 Task: Select the snap to grid.
Action: Mouse moved to (138, 118)
Screenshot: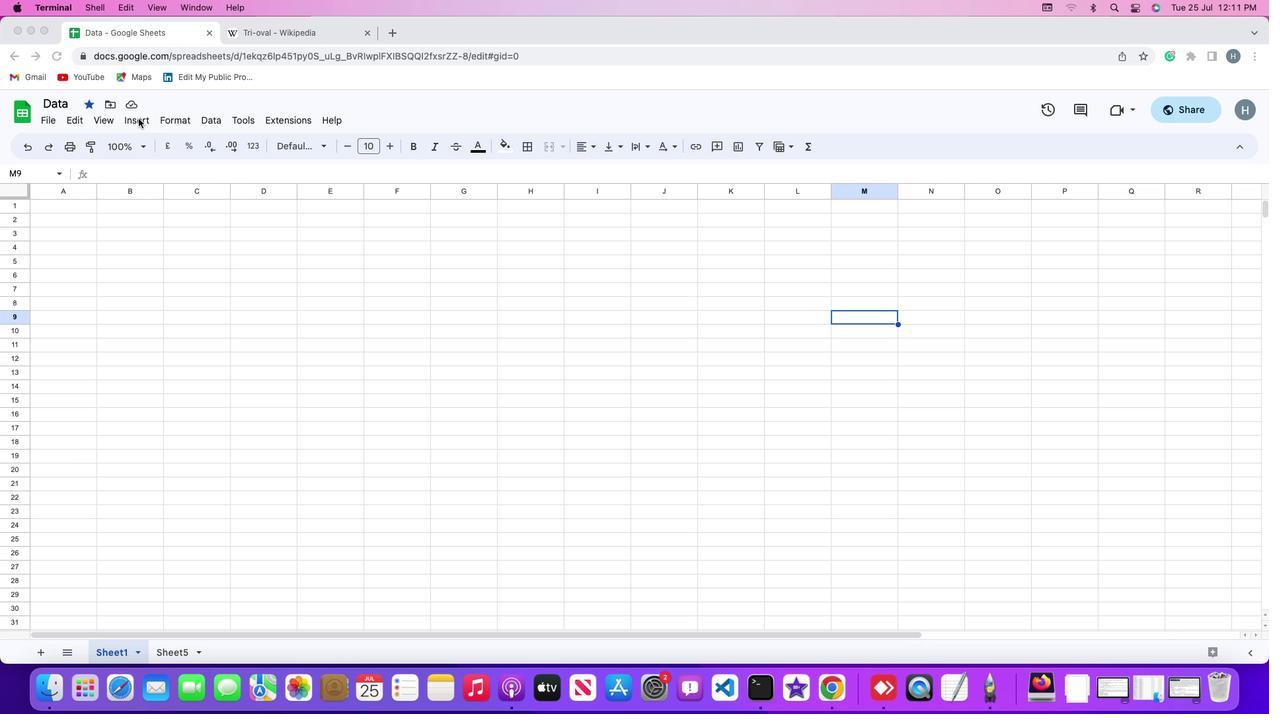 
Action: Mouse pressed left at (138, 118)
Screenshot: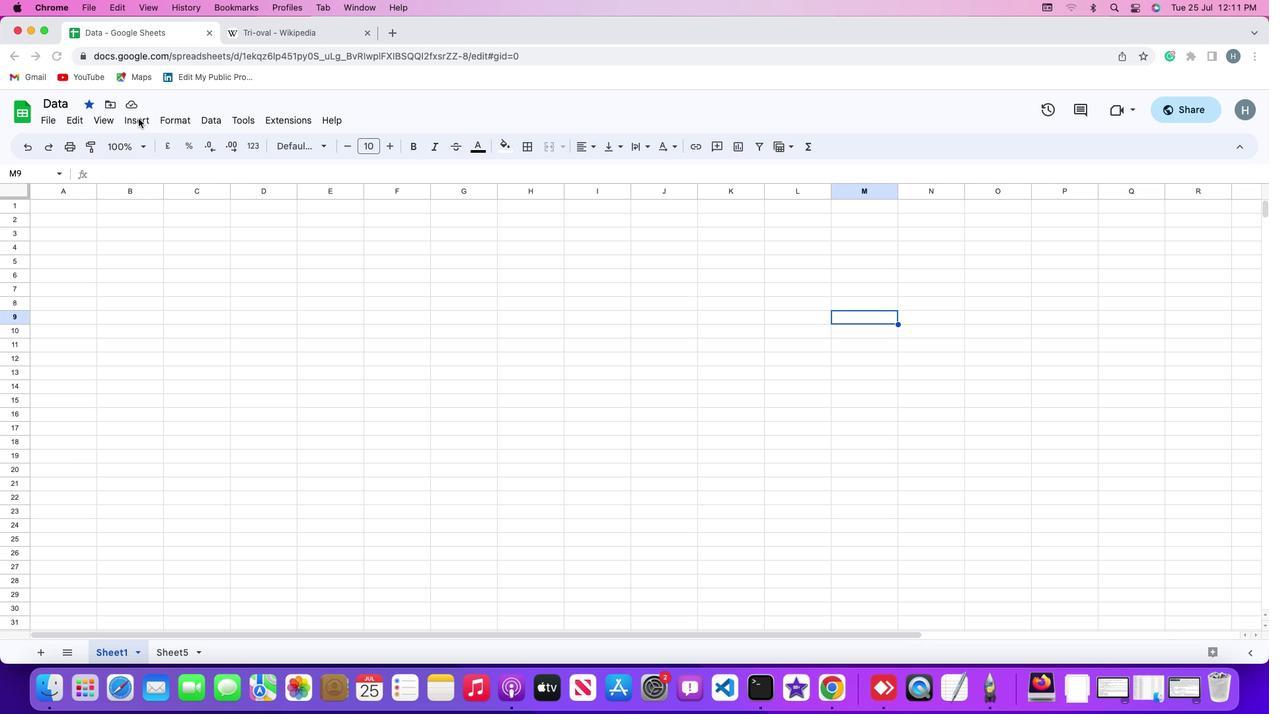 
Action: Mouse moved to (139, 117)
Screenshot: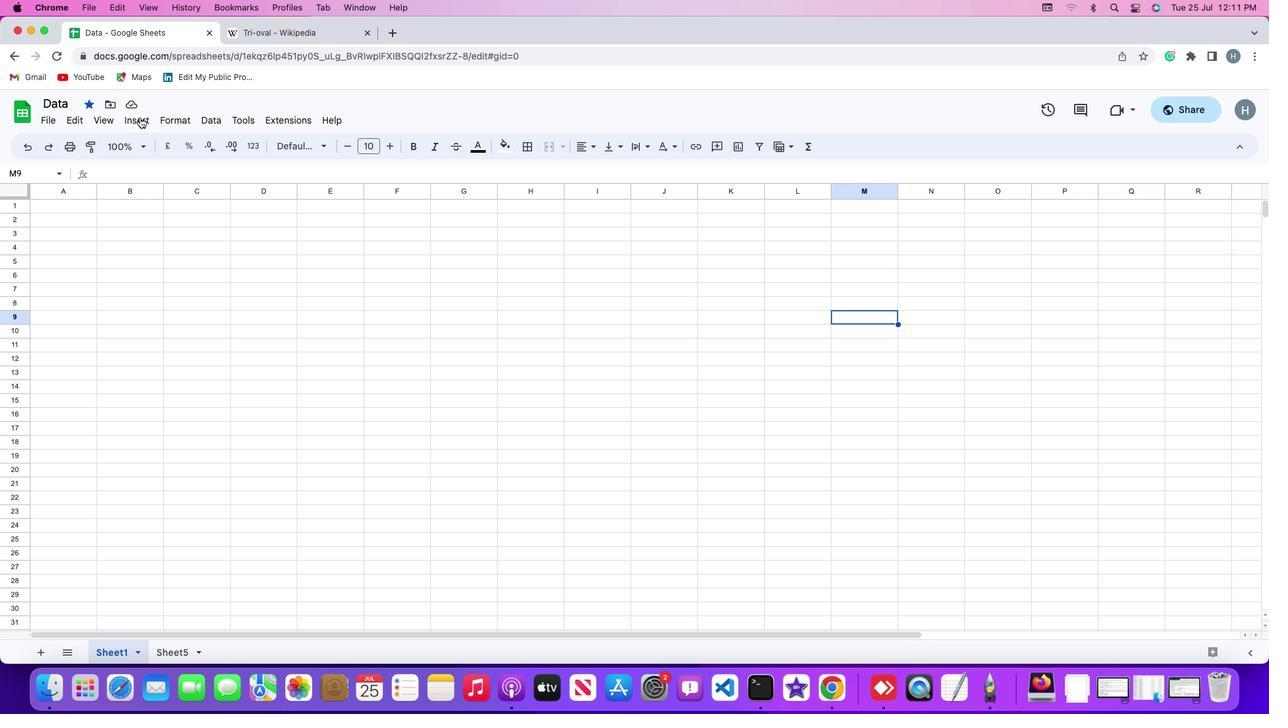 
Action: Mouse pressed left at (139, 117)
Screenshot: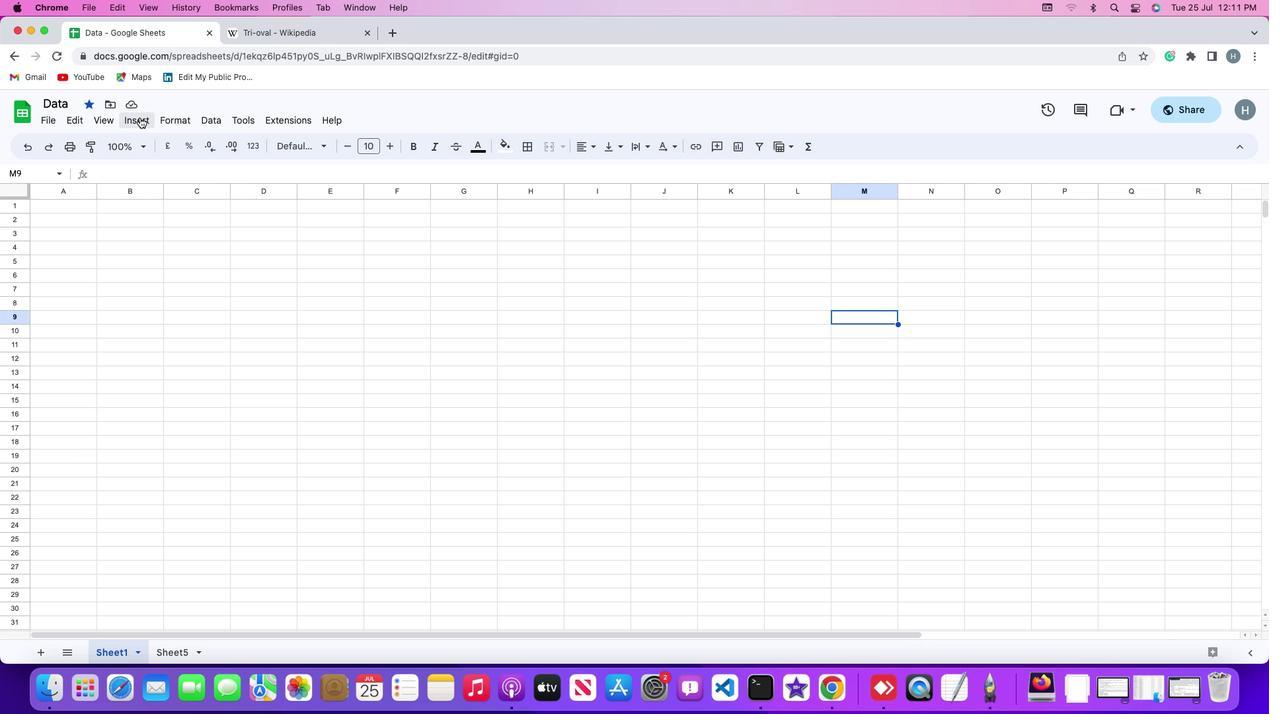 
Action: Mouse moved to (183, 301)
Screenshot: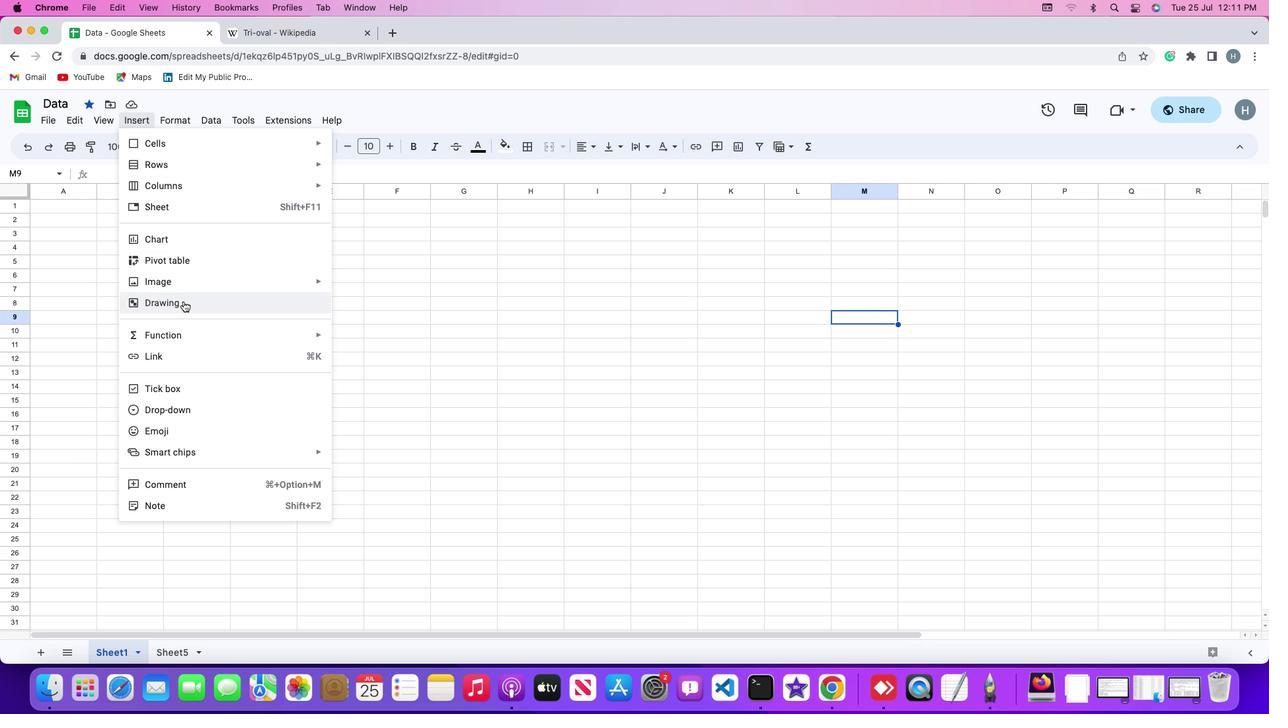 
Action: Mouse pressed left at (183, 301)
Screenshot: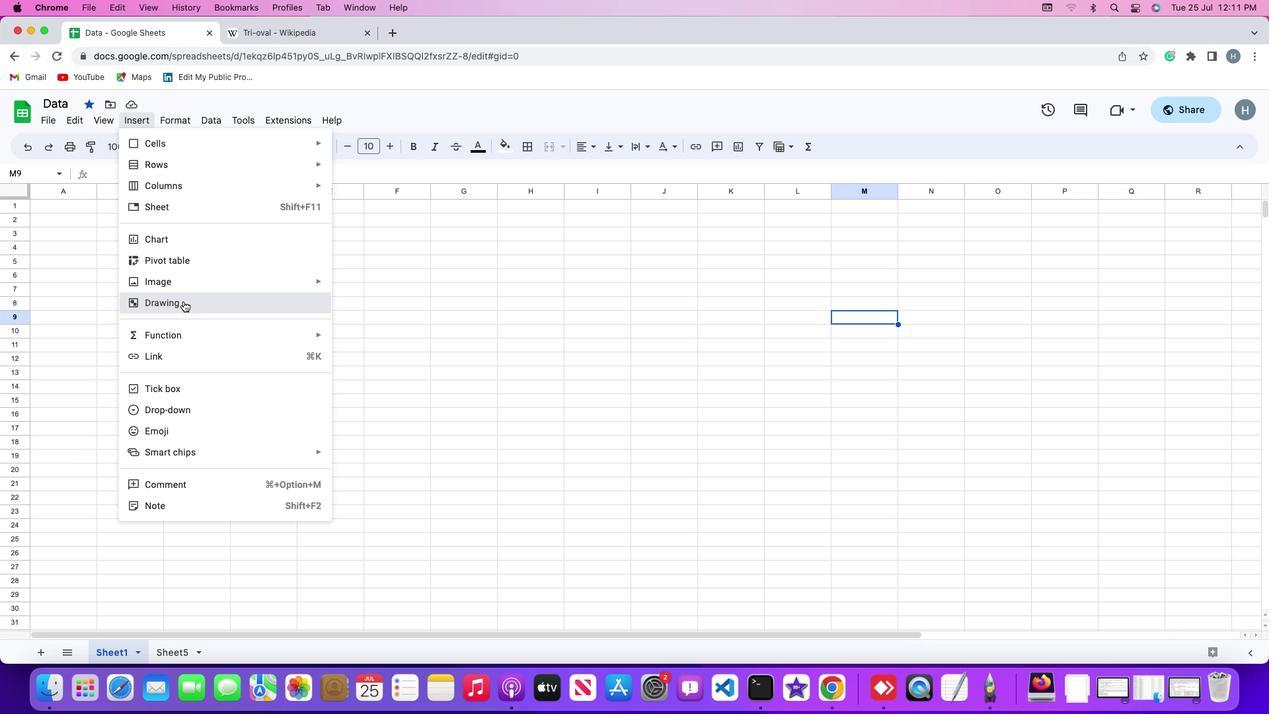 
Action: Mouse moved to (460, 167)
Screenshot: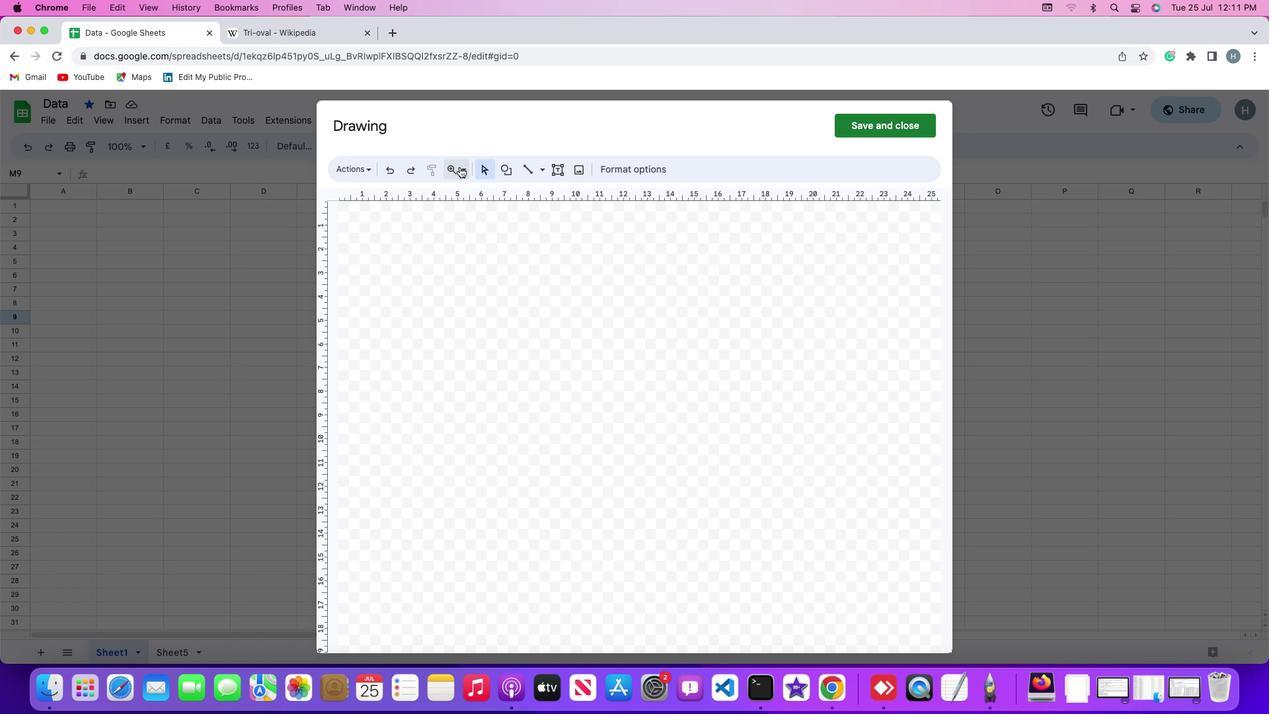 
Action: Mouse pressed left at (460, 167)
Screenshot: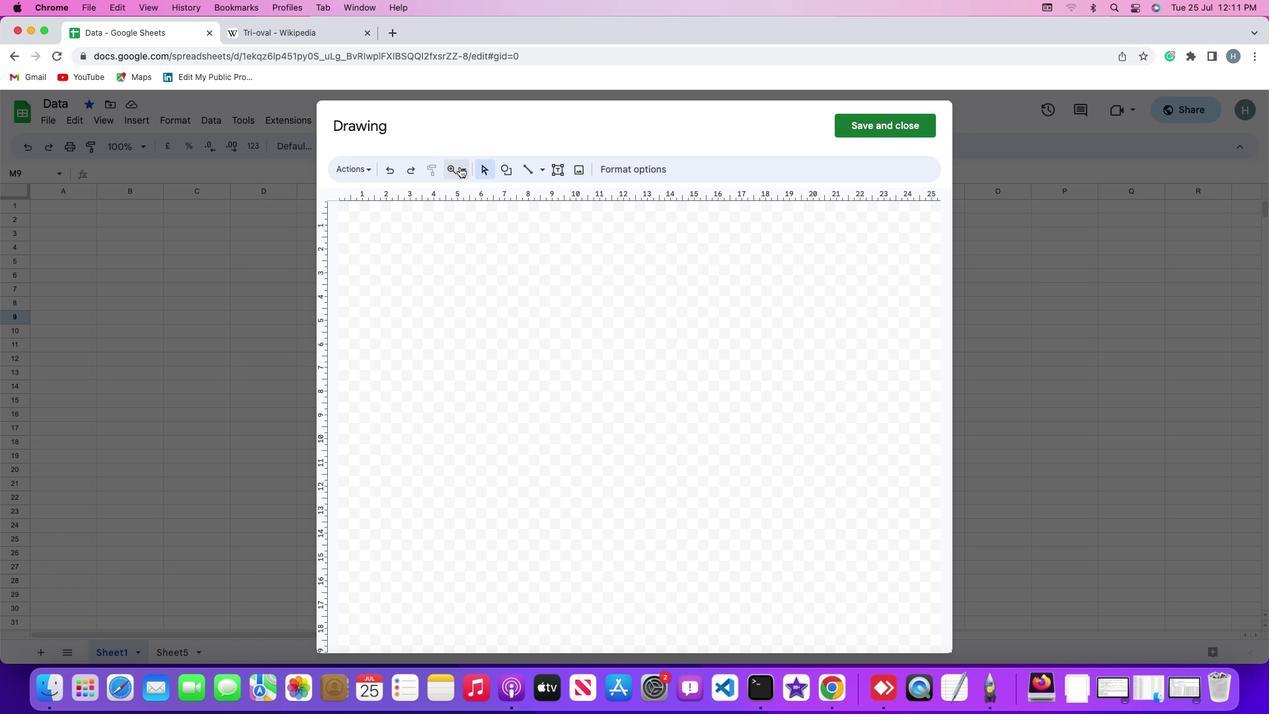 
Action: Mouse moved to (687, 255)
Screenshot: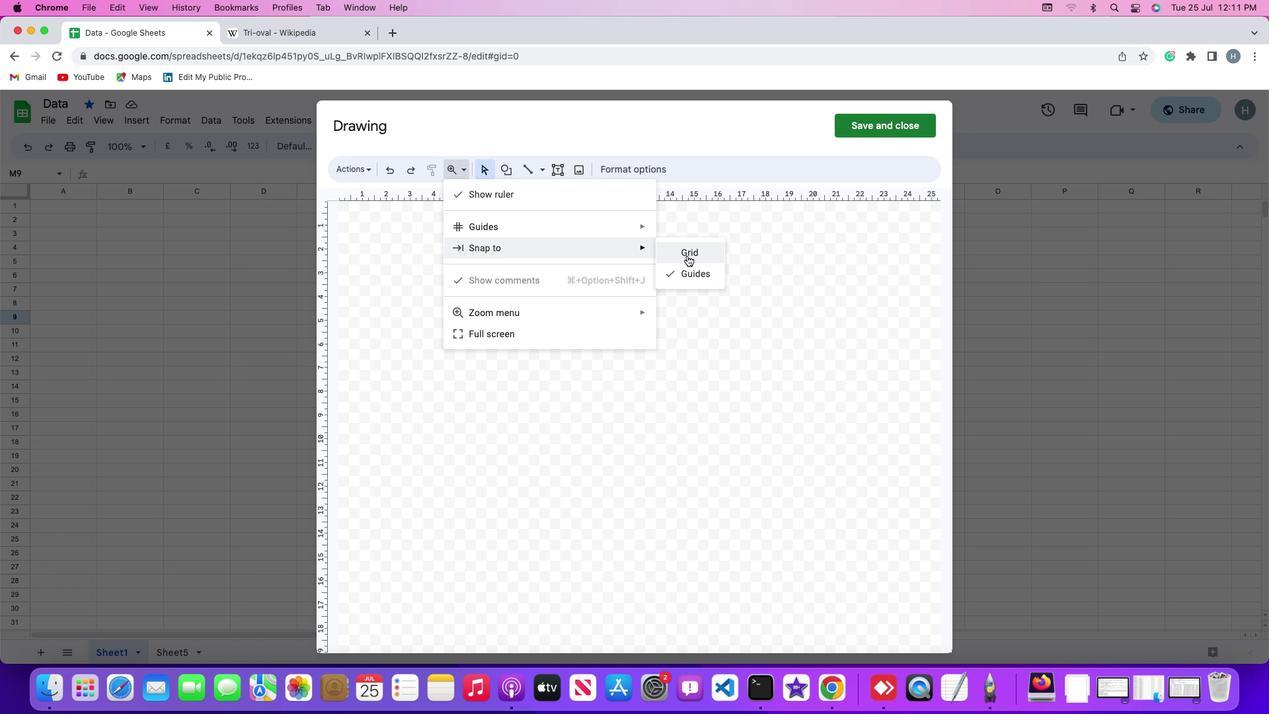 
Action: Mouse pressed left at (687, 255)
Screenshot: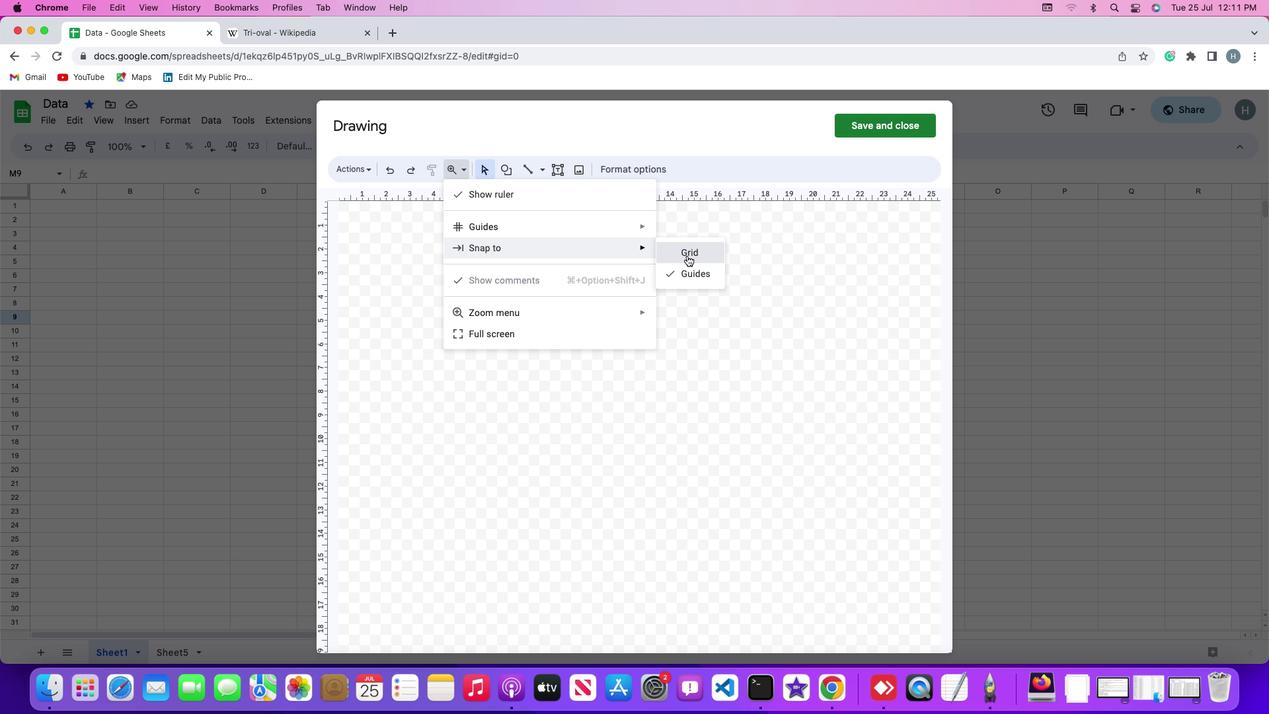 
Action: Mouse moved to (717, 336)
Screenshot: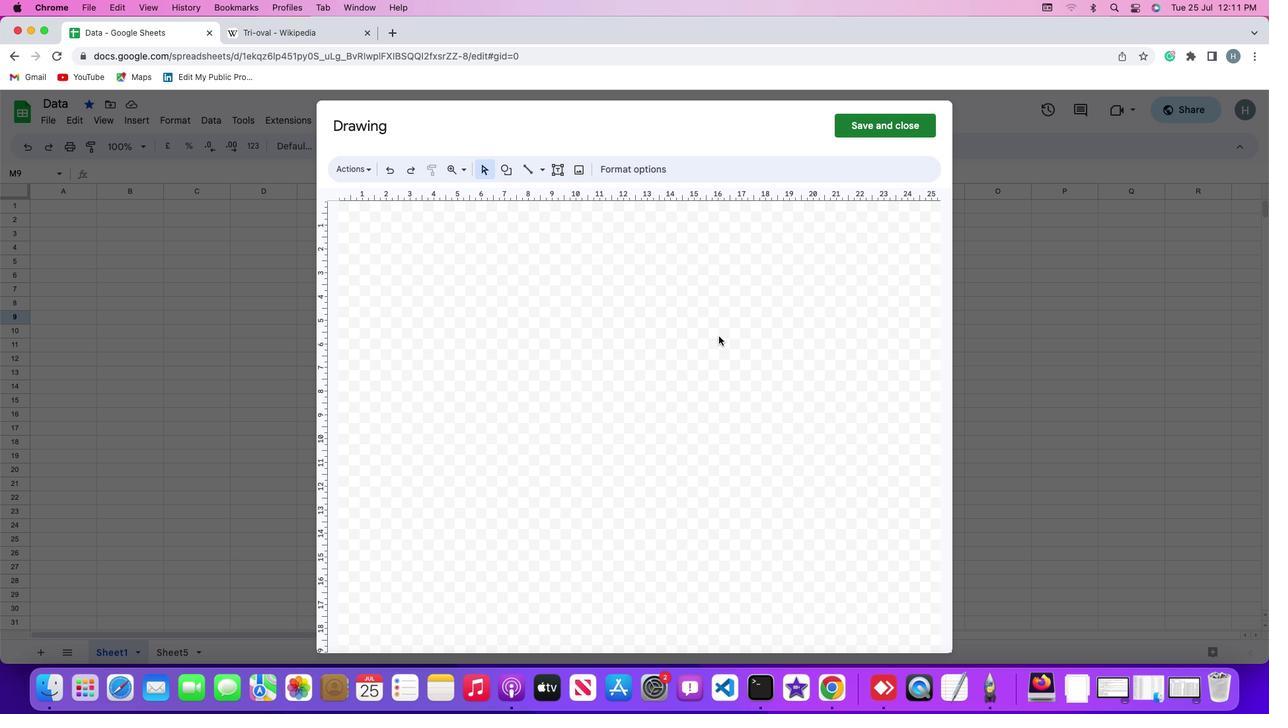 
